 Task: Add a signature Cole Ward containing With thanks and best wishes, Cole Ward to email address softage.10@softage.net and add a folder Billboards
Action: Mouse moved to (65, 239)
Screenshot: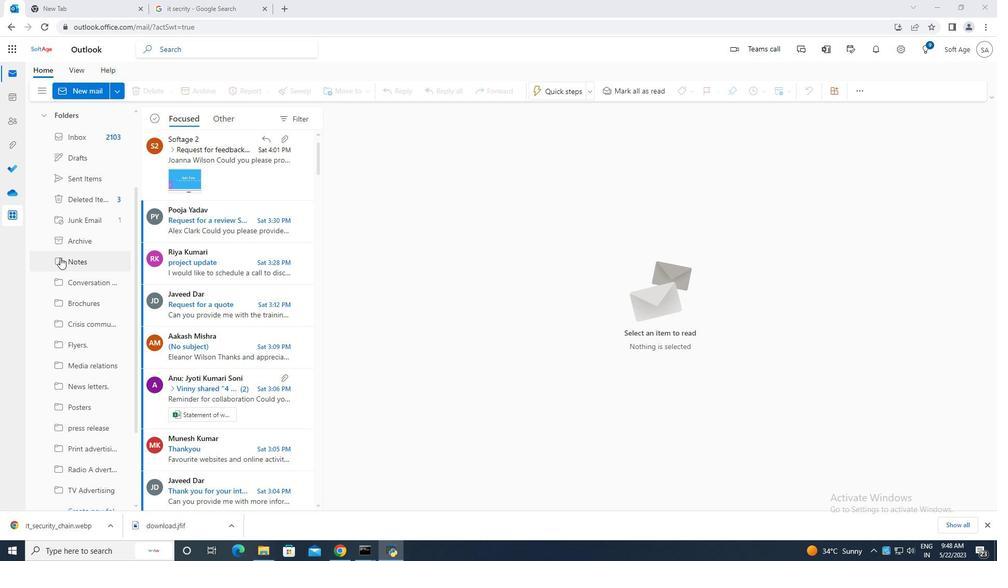 
Action: Key pressed <Key.f1>
Screenshot: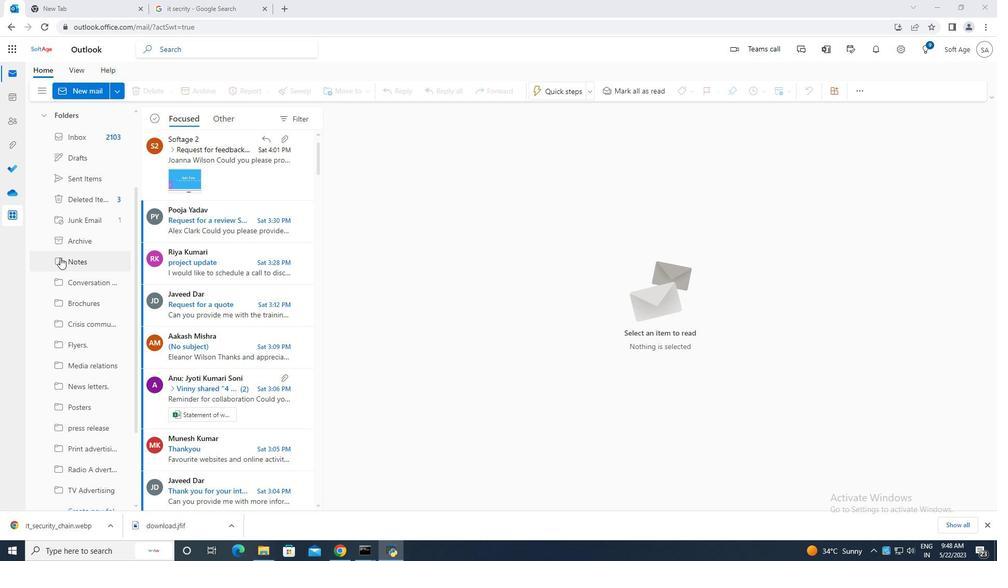 
Action: Mouse moved to (94, 93)
Screenshot: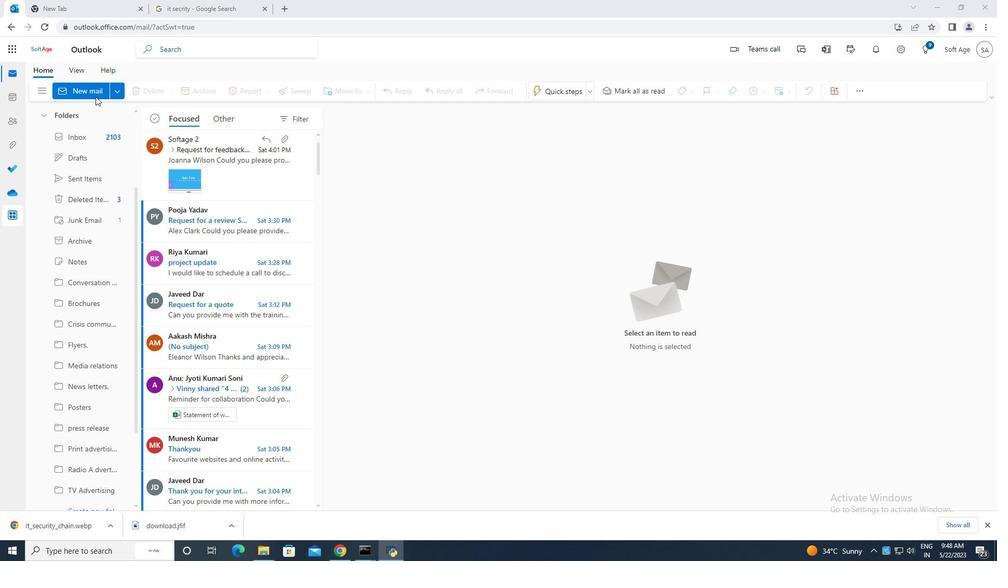 
Action: Mouse pressed left at (94, 93)
Screenshot: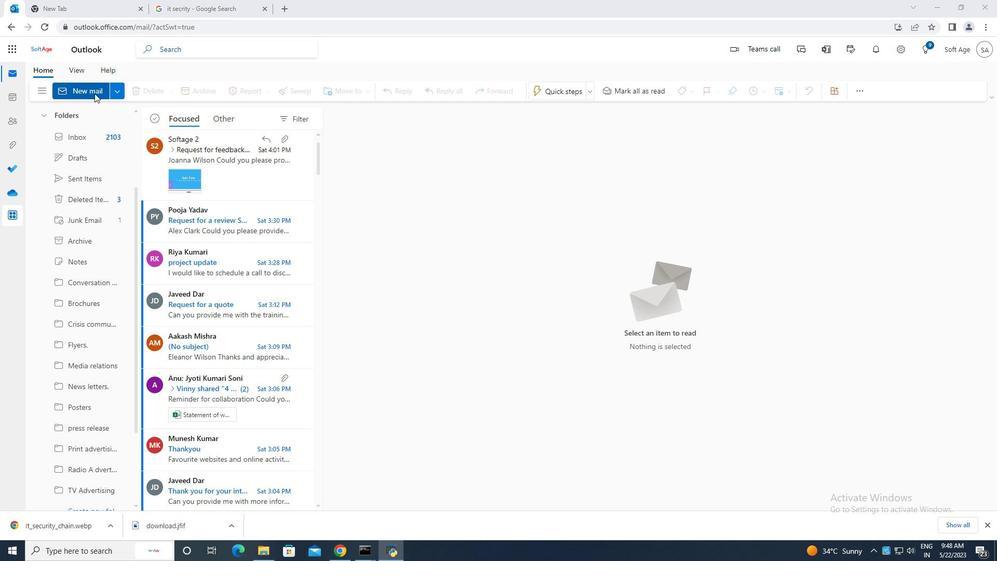 
Action: Mouse moved to (670, 92)
Screenshot: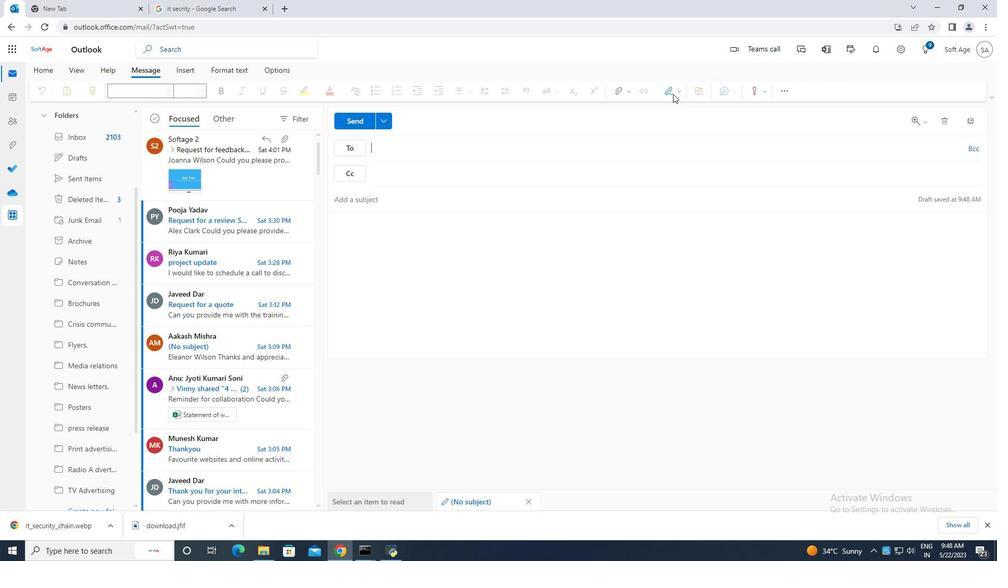 
Action: Mouse pressed left at (670, 92)
Screenshot: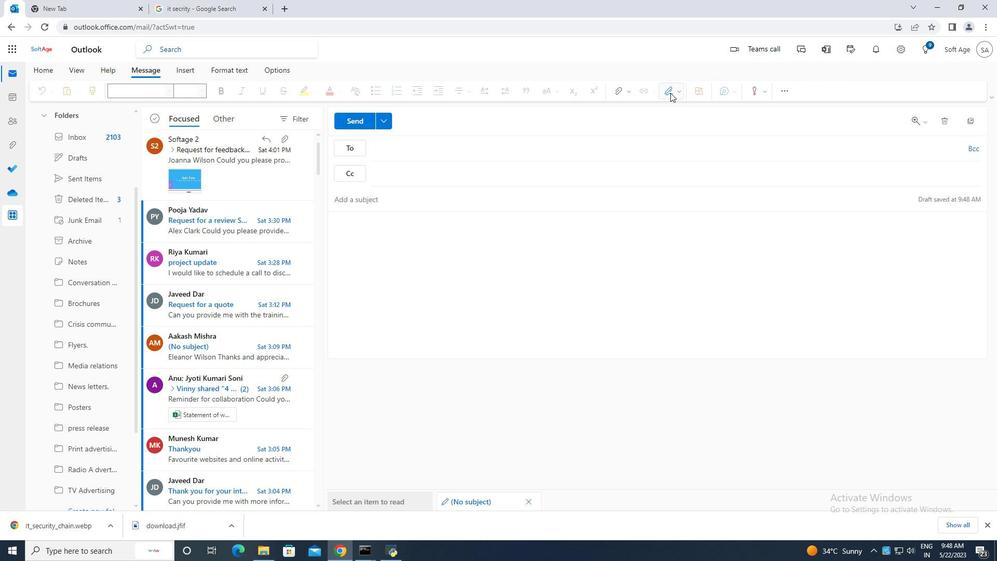 
Action: Mouse moved to (656, 131)
Screenshot: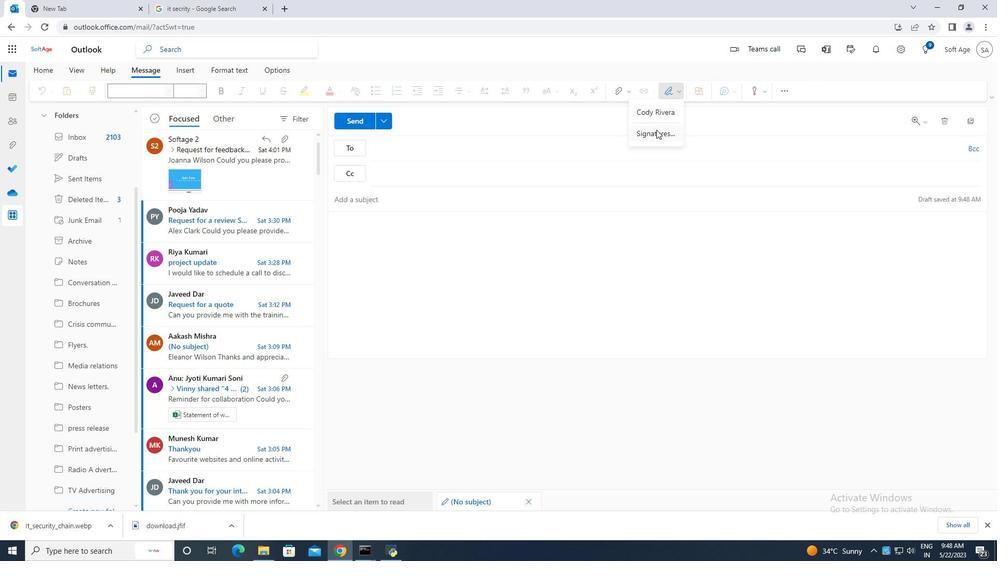 
Action: Mouse pressed left at (656, 131)
Screenshot: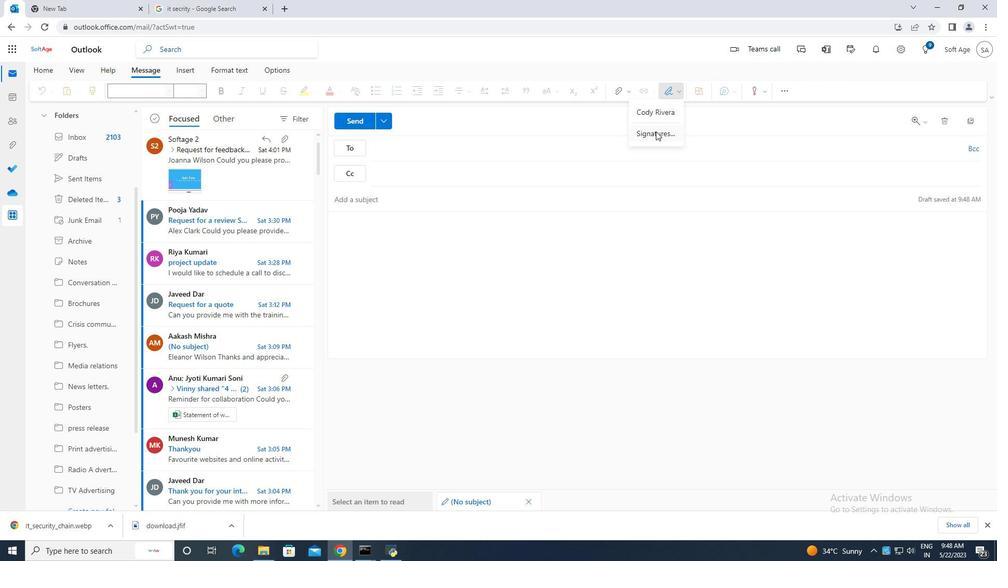 
Action: Mouse moved to (707, 174)
Screenshot: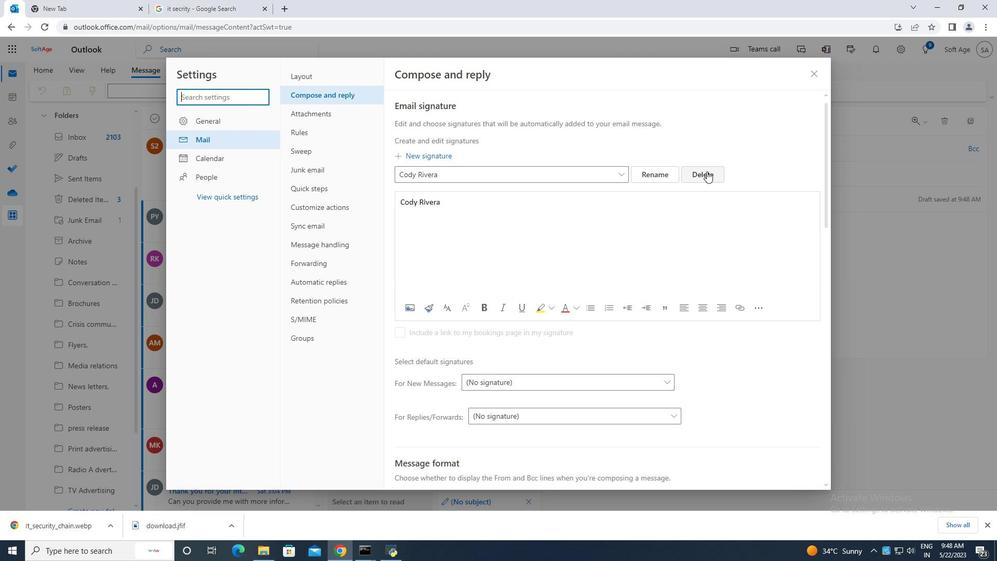 
Action: Mouse pressed left at (707, 174)
Screenshot: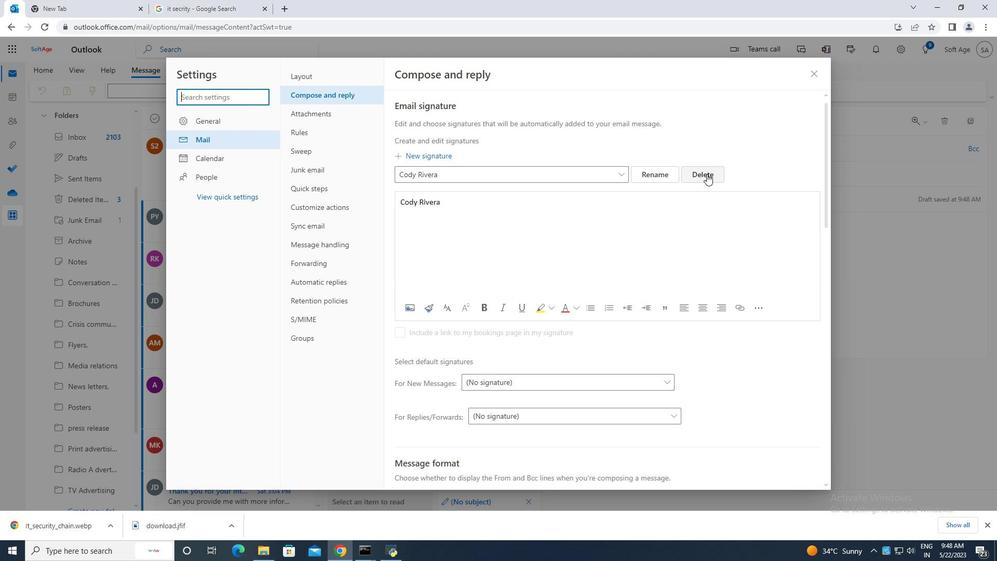 
Action: Mouse moved to (481, 172)
Screenshot: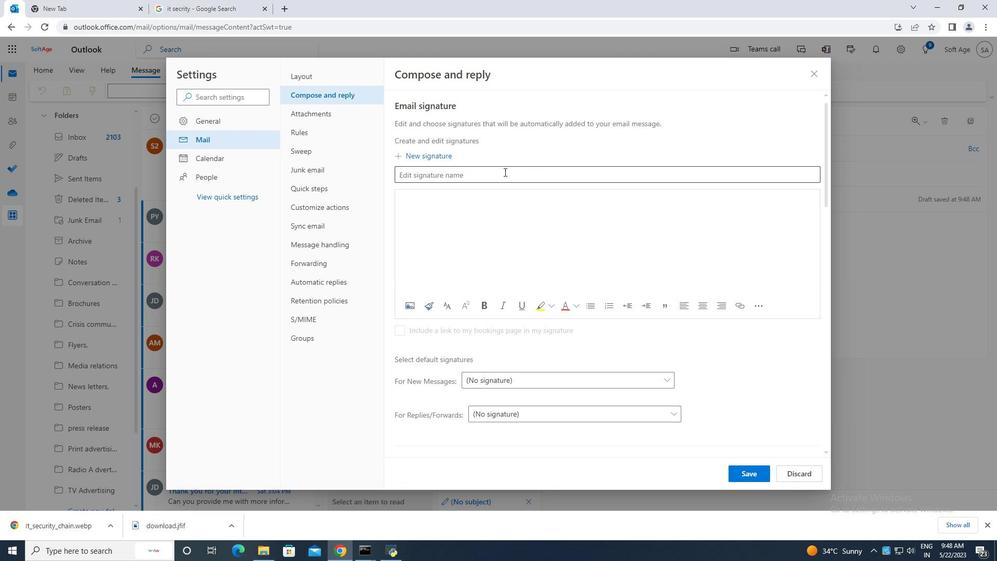 
Action: Mouse pressed left at (481, 172)
Screenshot: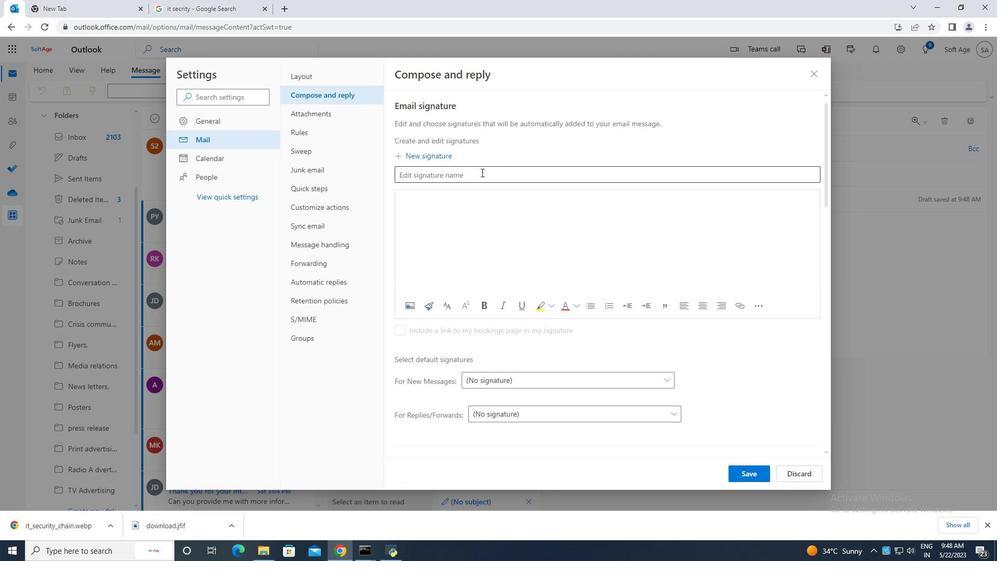 
Action: Key pressed <Key.caps_lock>C<Key.caps_lock>ole<Key.space><Key.caps_lock>W<Key.caps_lock>ard<Key.space>
Screenshot: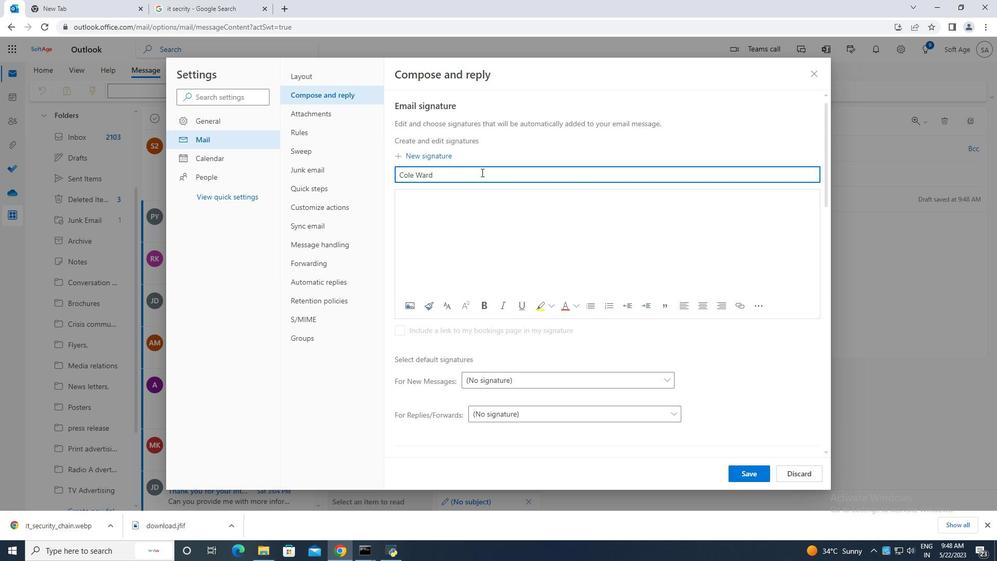 
Action: Mouse moved to (434, 195)
Screenshot: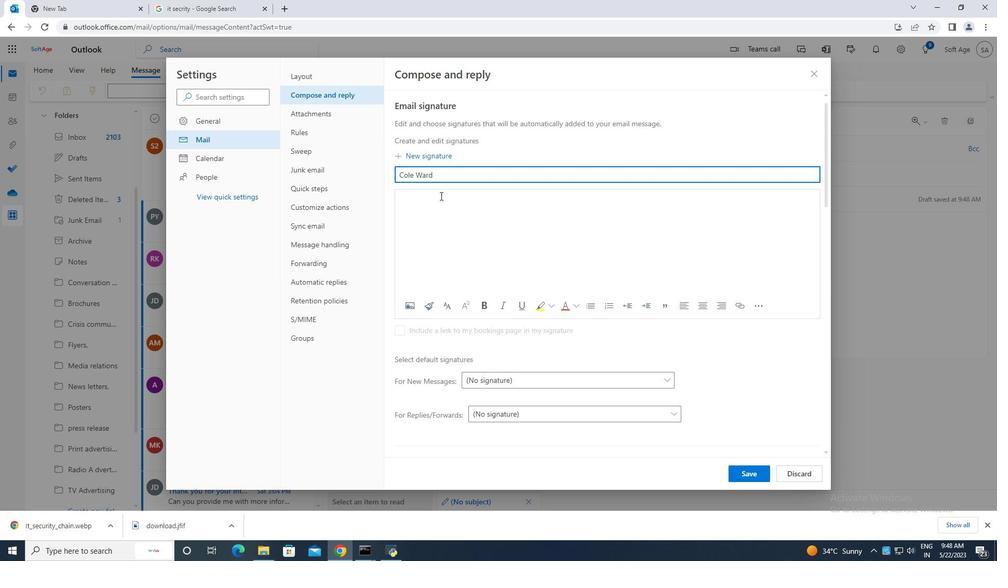 
Action: Mouse pressed left at (434, 195)
Screenshot: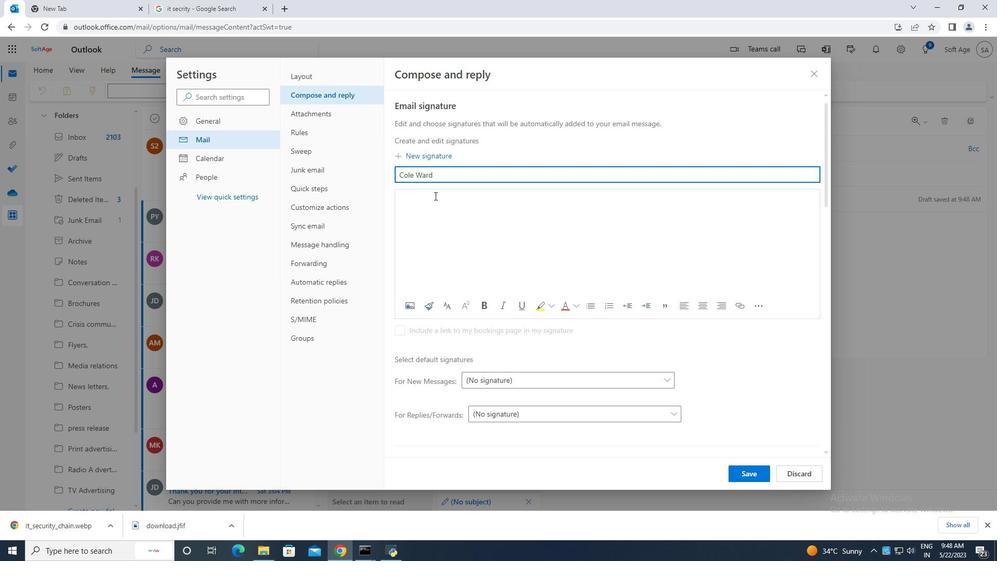 
Action: Key pressed <Key.caps_lock>C<Key.caps_lock>ole<Key.space><Key.caps_lock>W<Key.caps_lock>ard
Screenshot: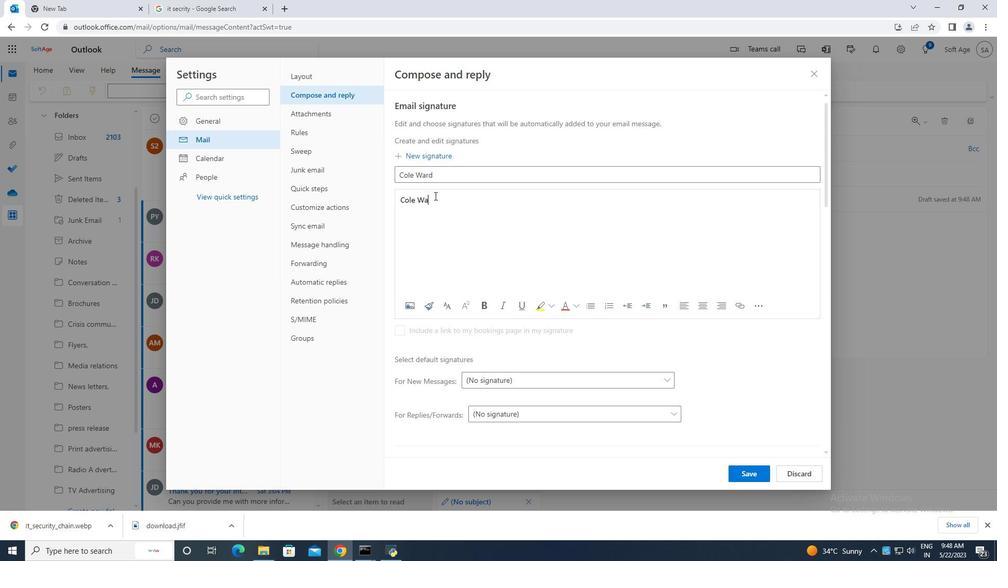 
Action: Mouse moved to (756, 471)
Screenshot: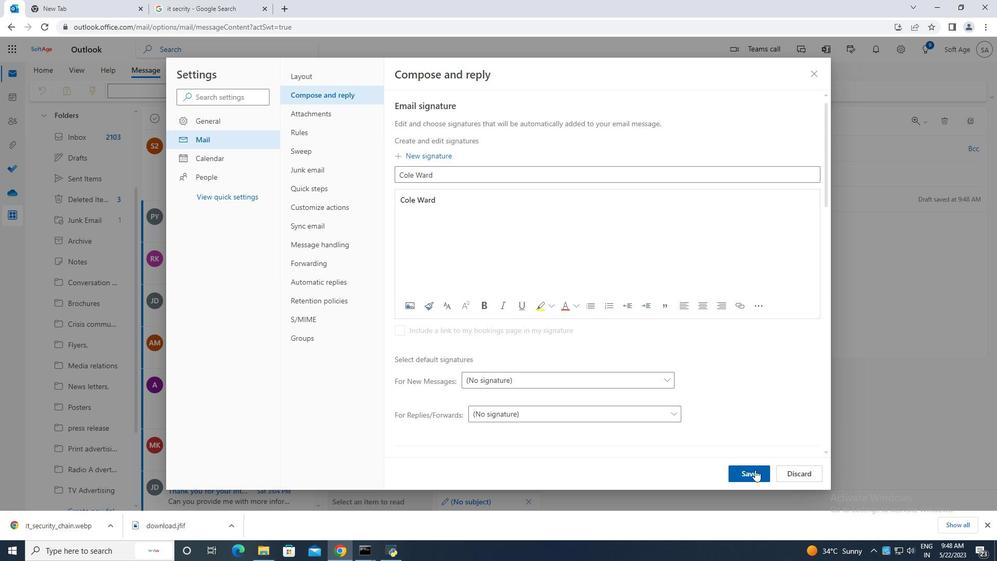 
Action: Mouse pressed left at (756, 471)
Screenshot: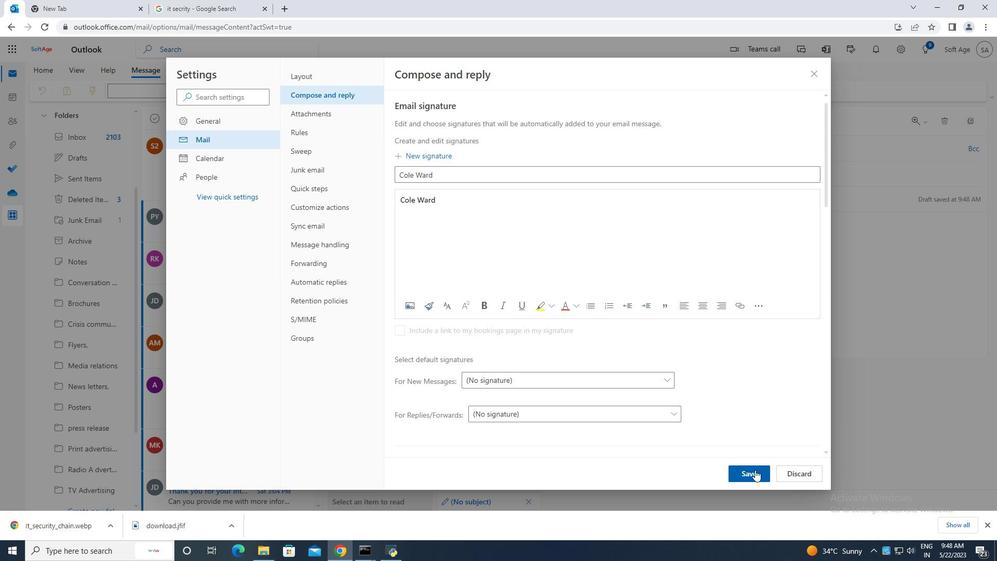 
Action: Mouse moved to (816, 77)
Screenshot: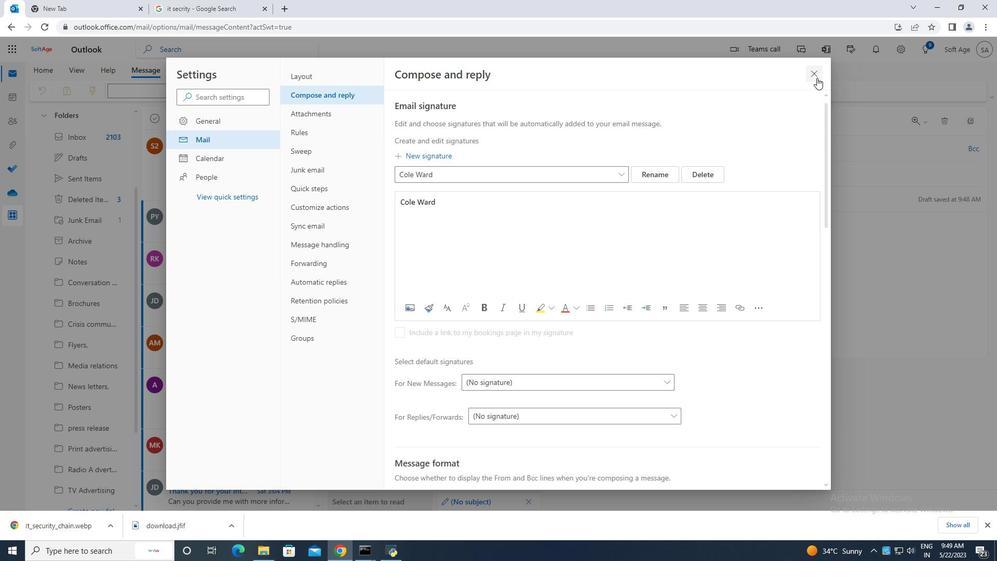 
Action: Mouse pressed left at (816, 77)
Screenshot: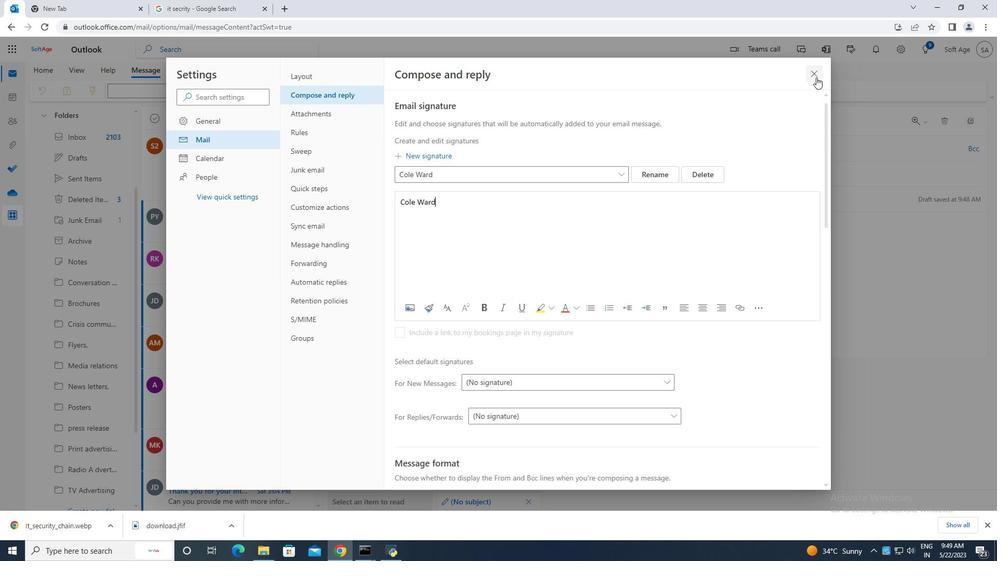 
Action: Mouse moved to (672, 91)
Screenshot: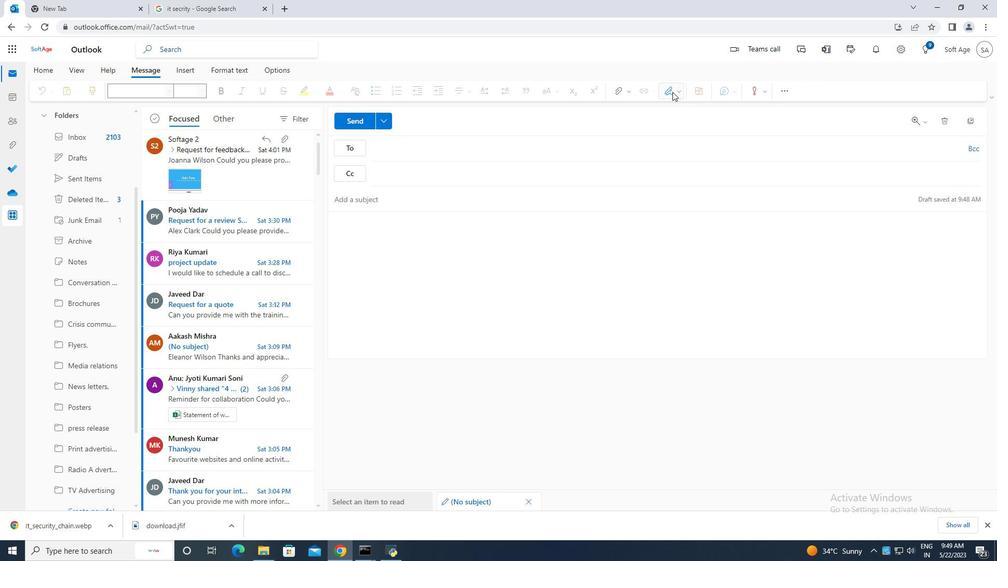 
Action: Mouse pressed left at (672, 91)
Screenshot: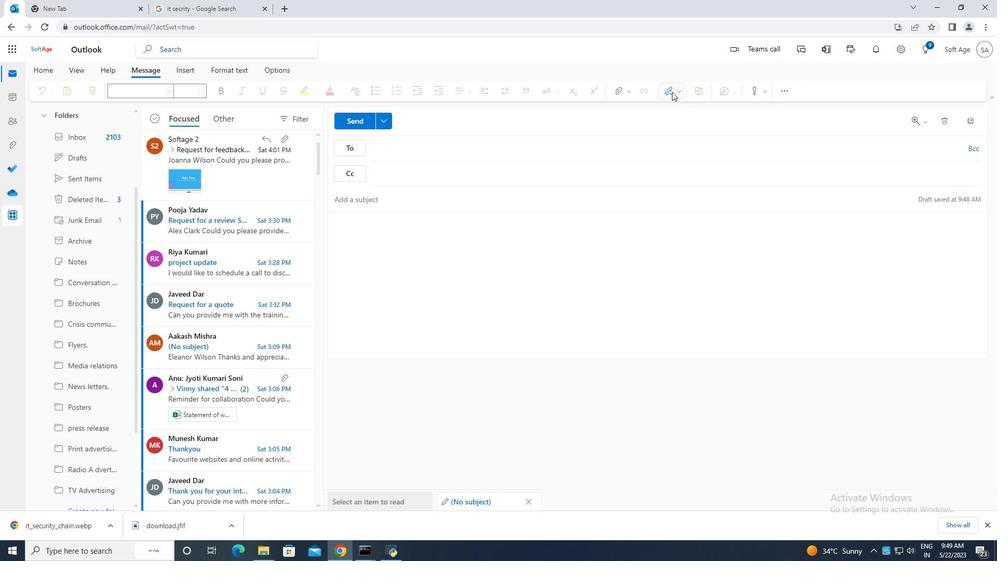 
Action: Mouse moved to (663, 113)
Screenshot: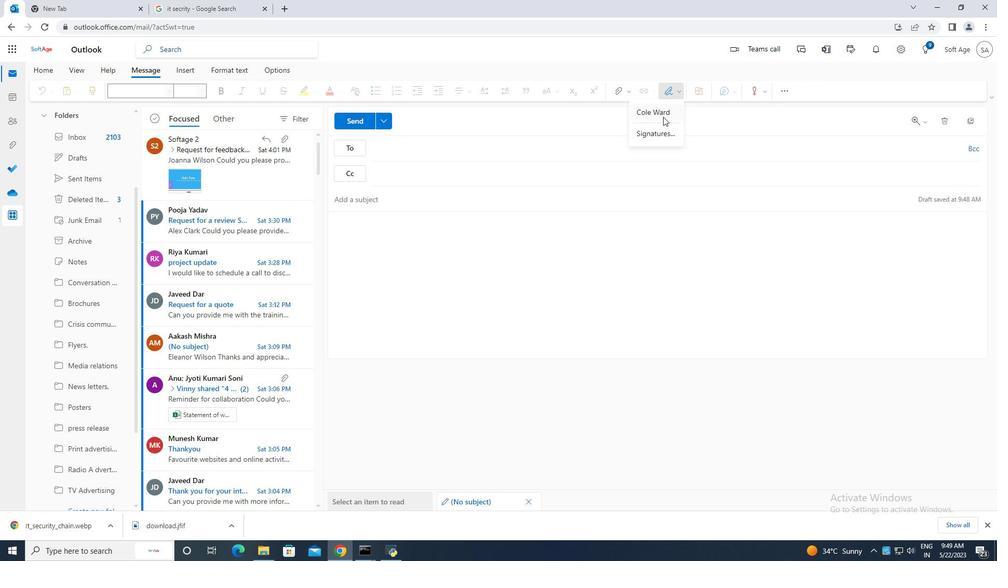 
Action: Mouse pressed left at (663, 113)
Screenshot: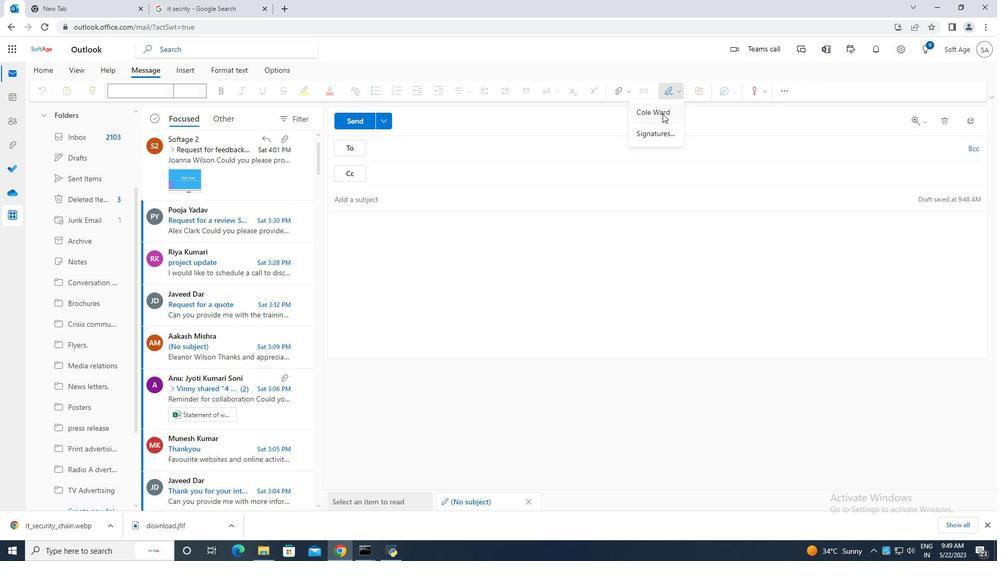 
Action: Mouse moved to (349, 222)
Screenshot: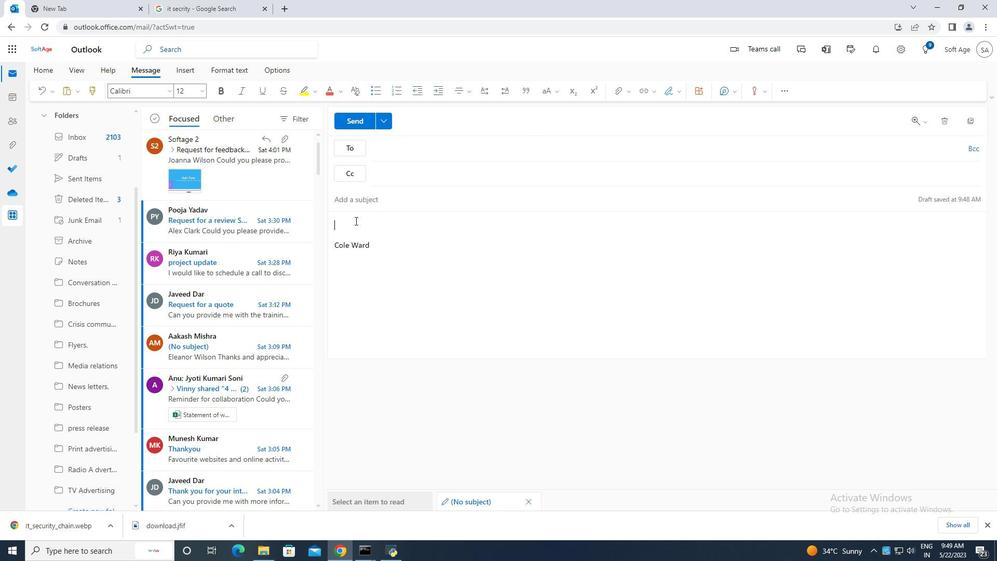 
Action: Key pressed <Key.caps_lock>C<Key.caps_lock>ontaining<Key.space>with<Key.space>thanks<Key.space>and<Key.space>best<Key.space>wishes,
Screenshot: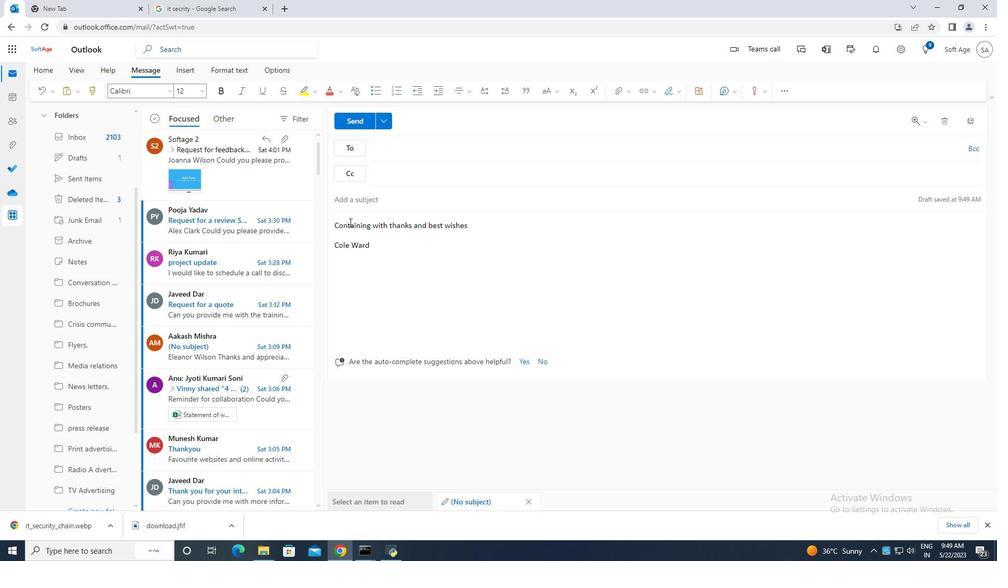 
Action: Mouse moved to (402, 151)
Screenshot: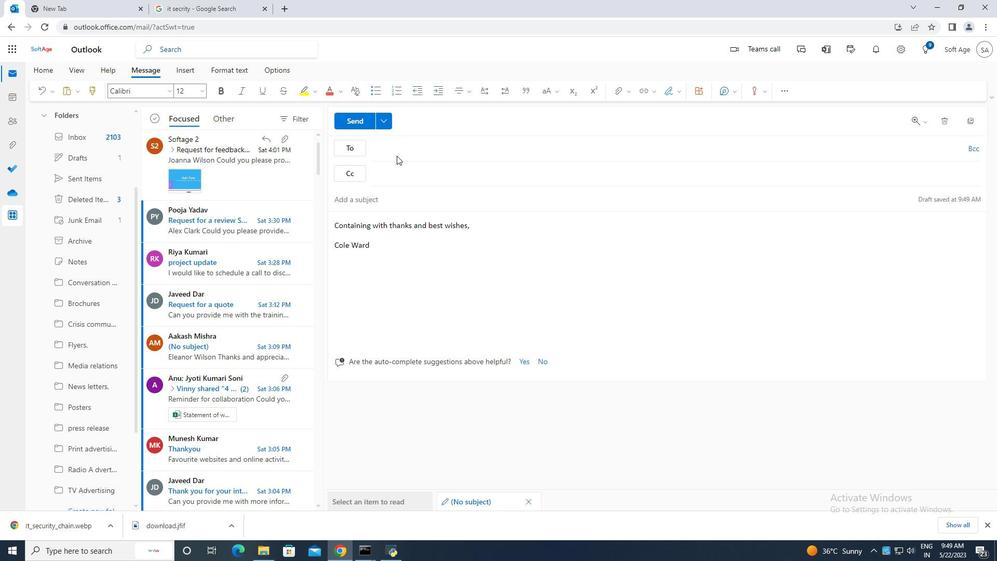 
Action: Mouse pressed left at (402, 151)
Screenshot: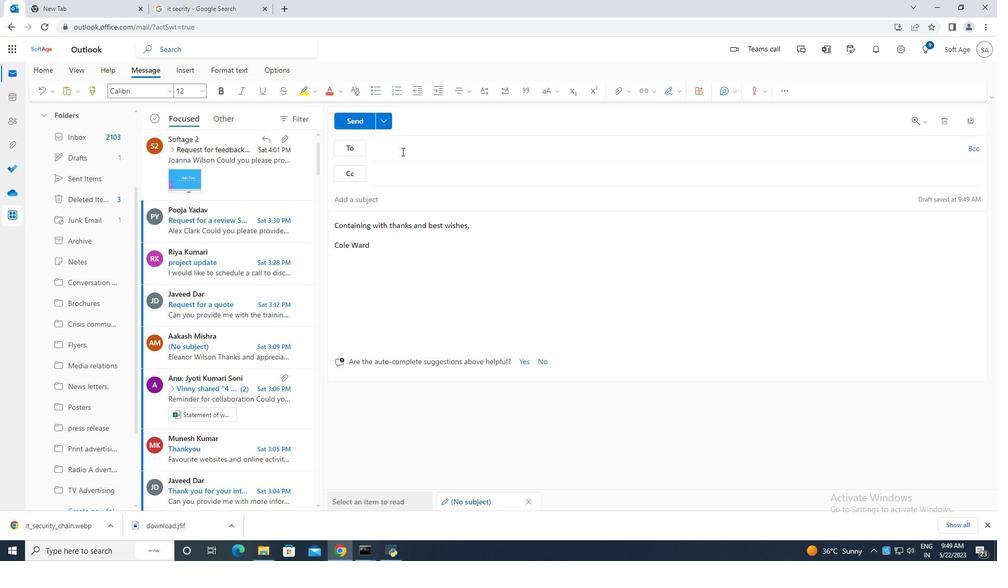 
Action: Key pressed softage.10
Screenshot: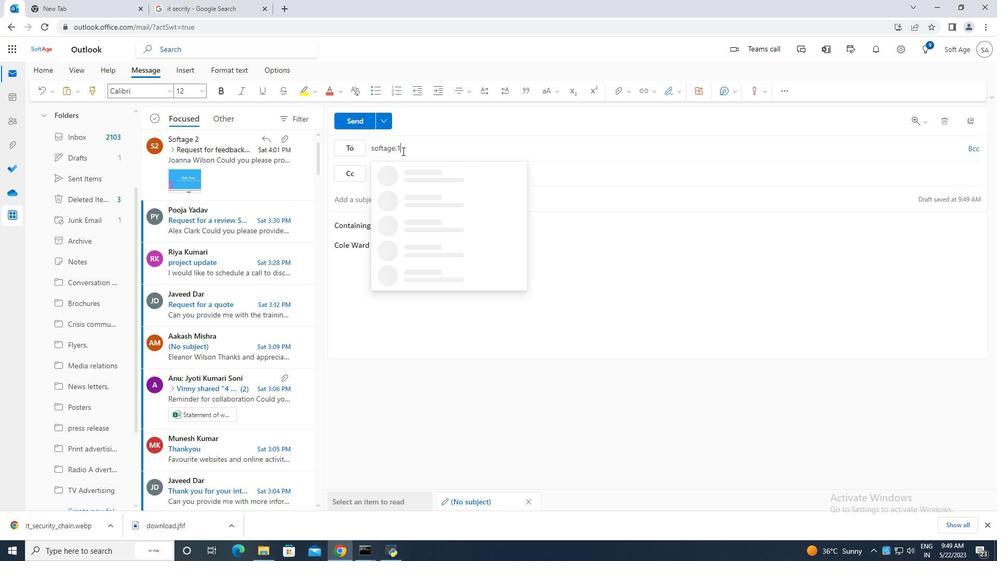 
Action: Mouse moved to (481, 199)
Screenshot: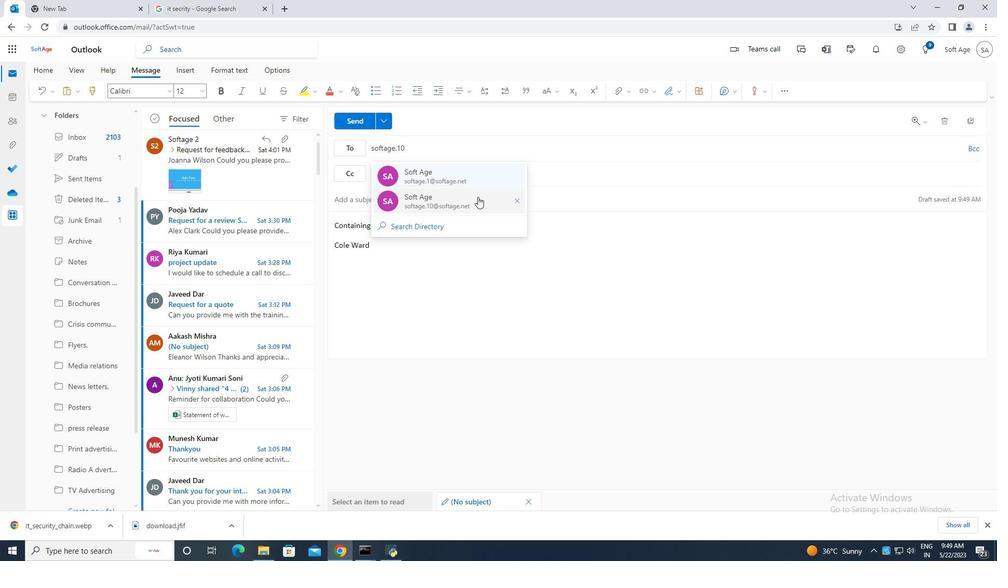 
Action: Mouse pressed left at (481, 199)
Screenshot: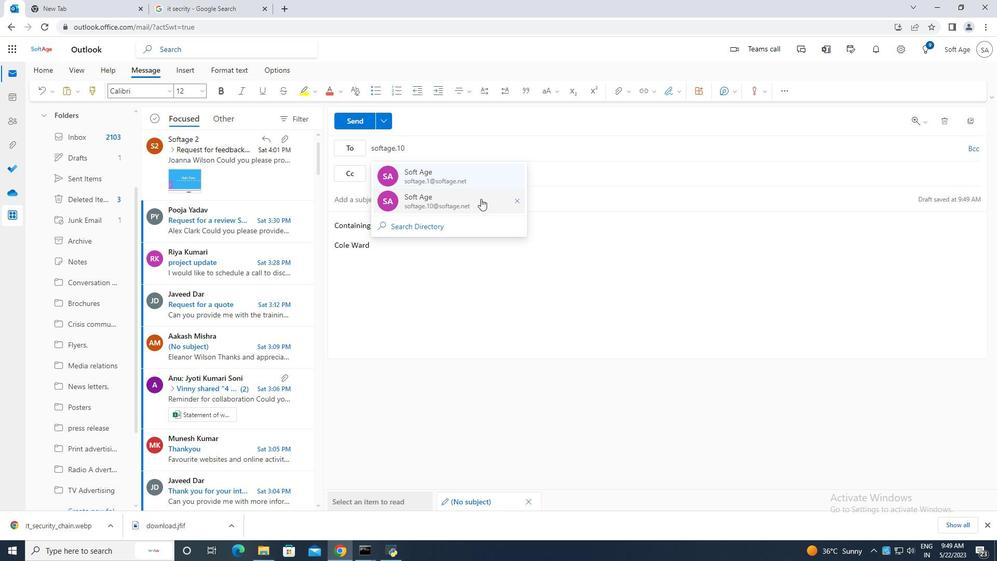 
Action: Mouse moved to (82, 477)
Screenshot: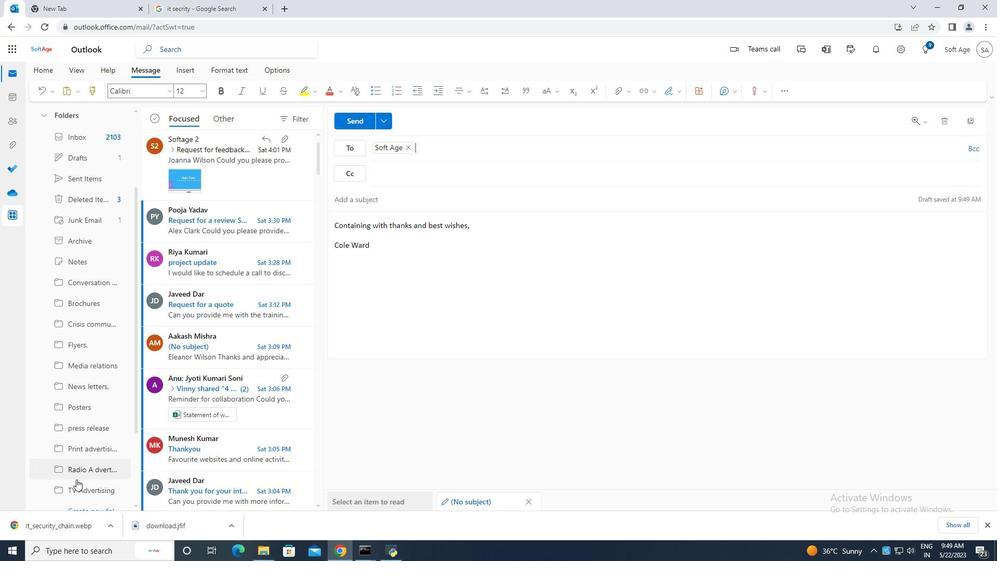 
Action: Mouse scrolled (82, 476) with delta (0, 0)
Screenshot: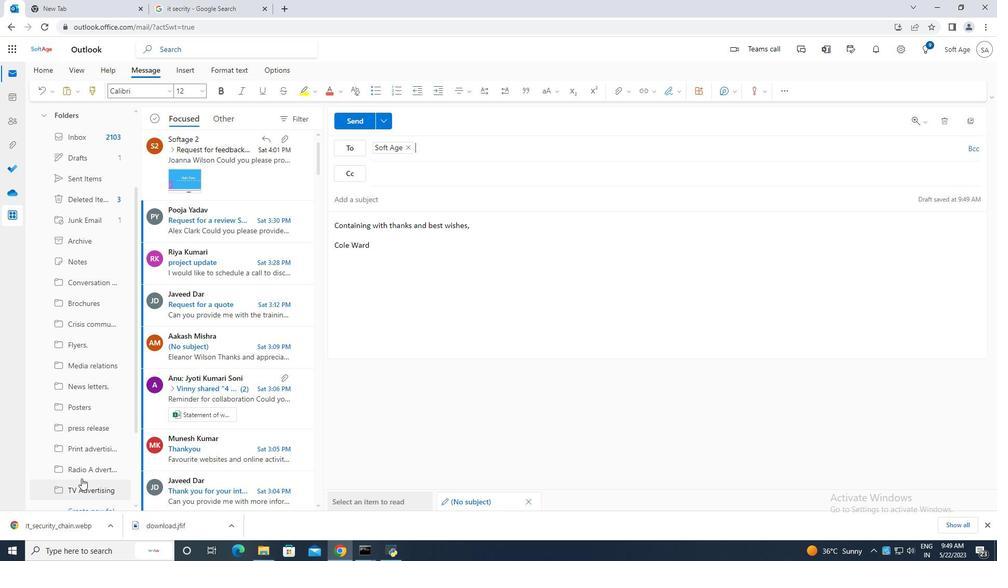 
Action: Mouse scrolled (82, 476) with delta (0, 0)
Screenshot: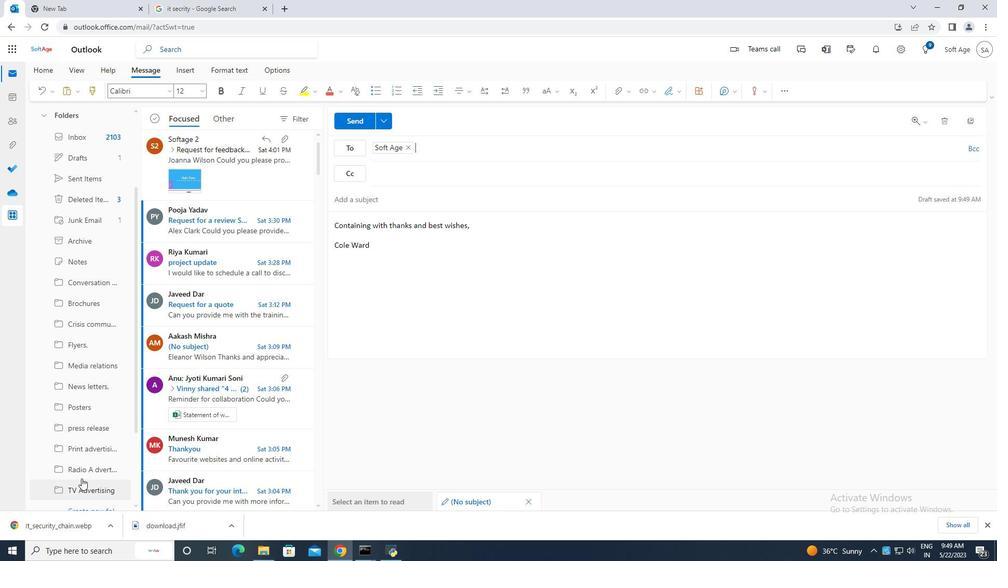 
Action: Mouse scrolled (82, 476) with delta (0, 0)
Screenshot: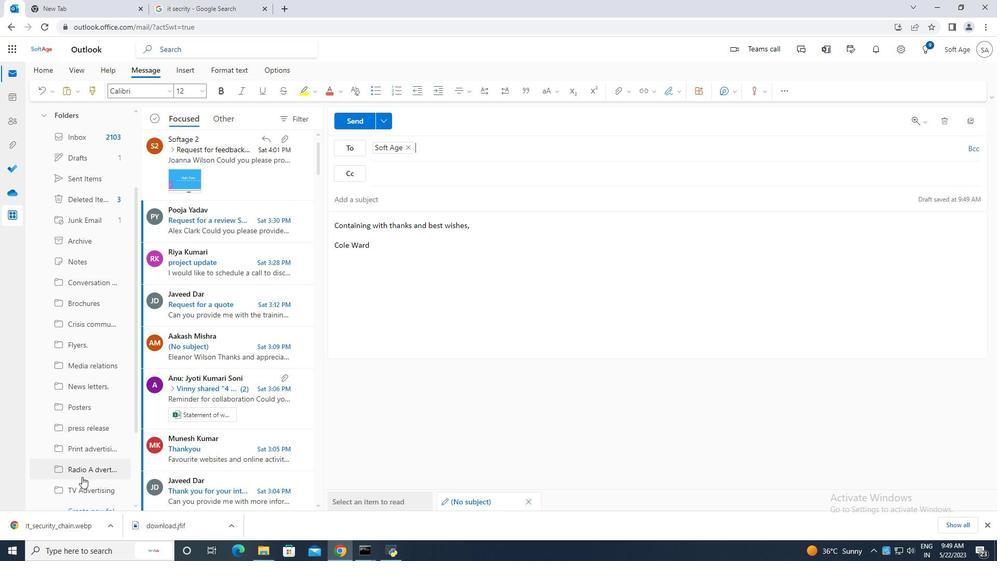 
Action: Mouse scrolled (82, 476) with delta (0, 0)
Screenshot: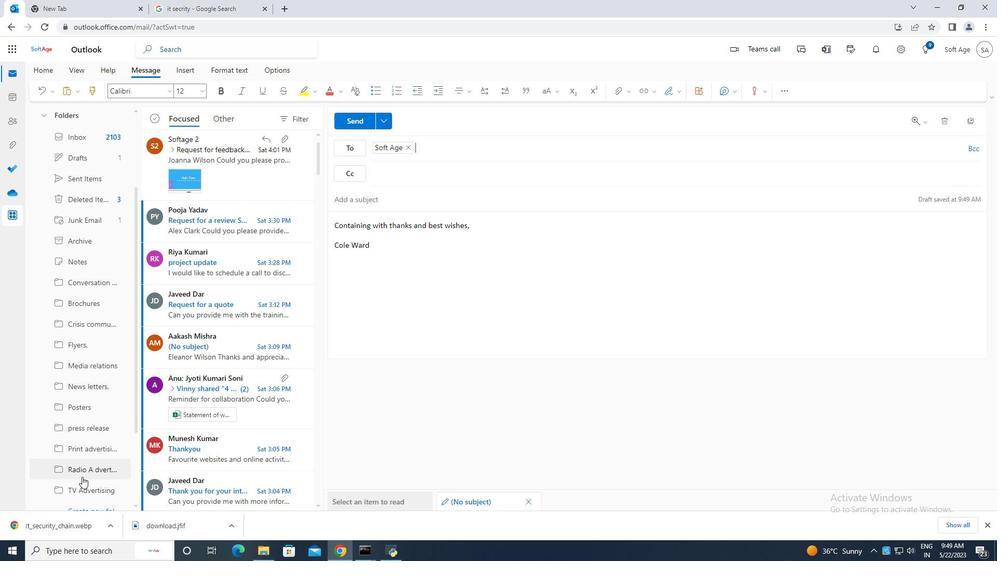 
Action: Mouse moved to (95, 405)
Screenshot: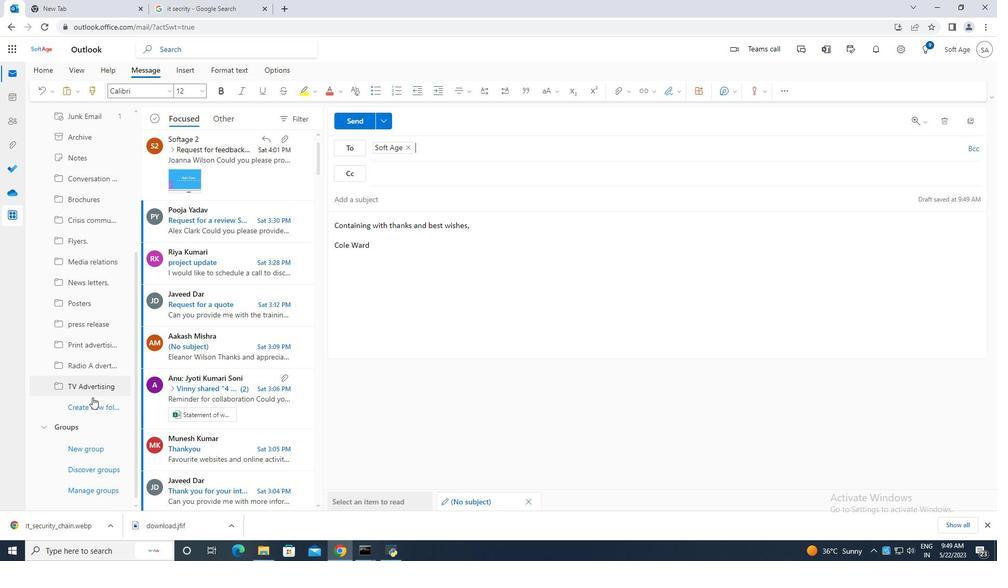 
Action: Mouse pressed left at (95, 405)
Screenshot: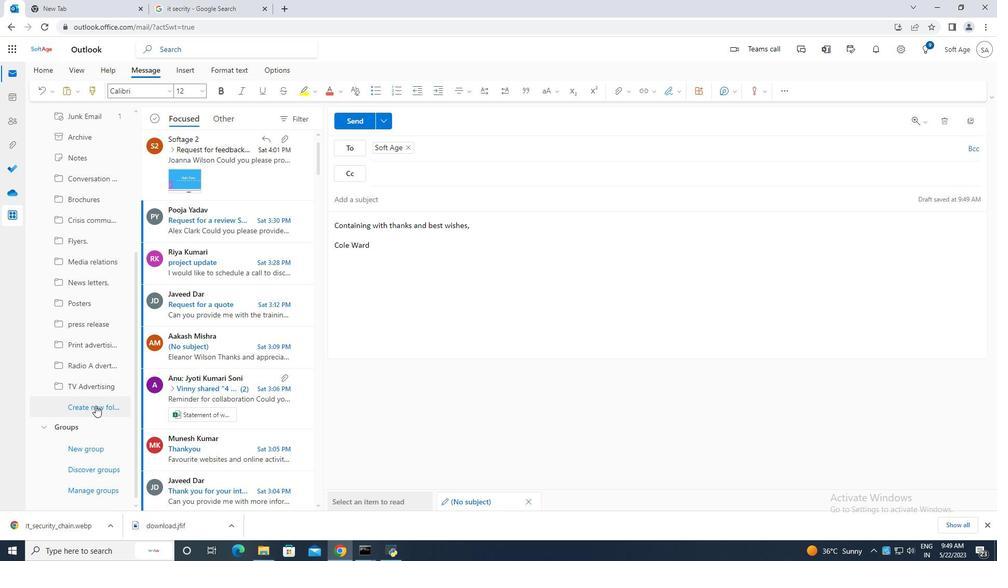 
Action: Key pressed <Key.caps_lock>B<Key.caps_lock>illboards
Screenshot: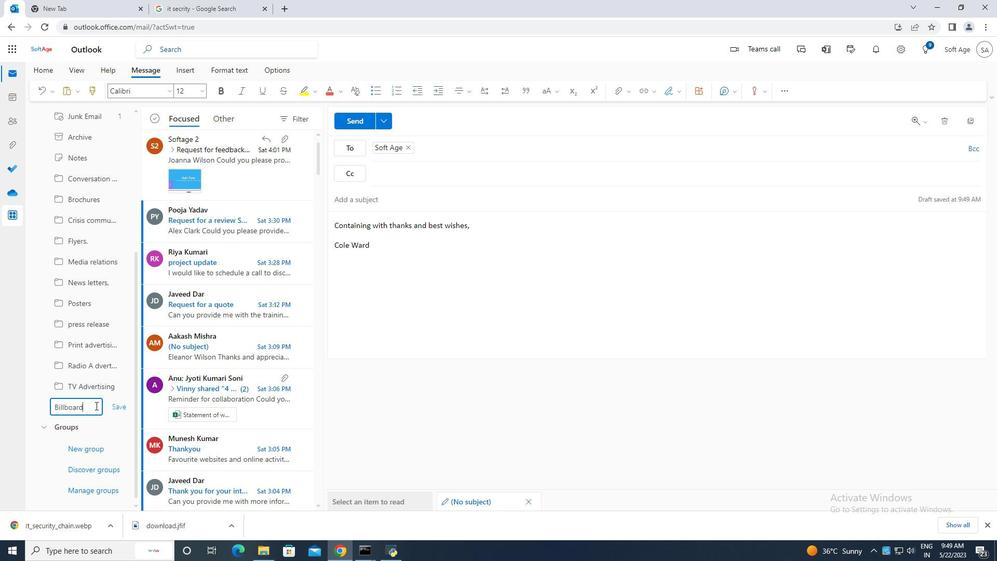 
Action: Mouse moved to (122, 406)
Screenshot: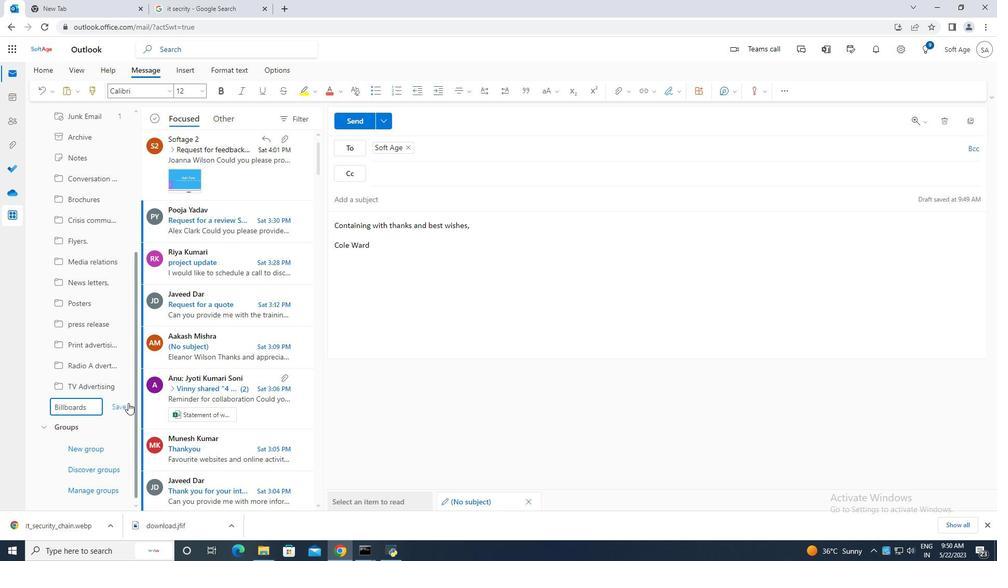 
Action: Mouse pressed left at (122, 406)
Screenshot: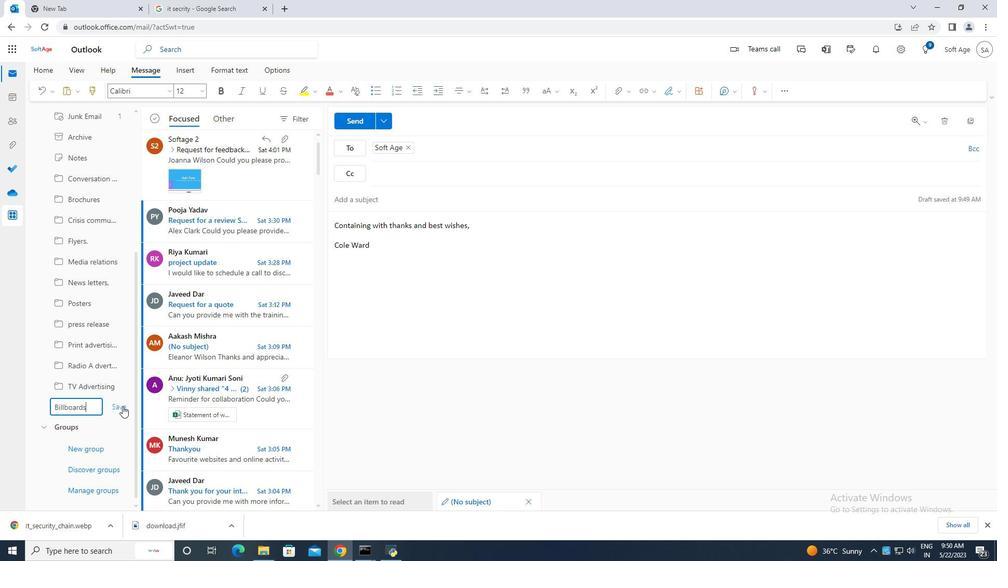 
Action: Mouse moved to (361, 123)
Screenshot: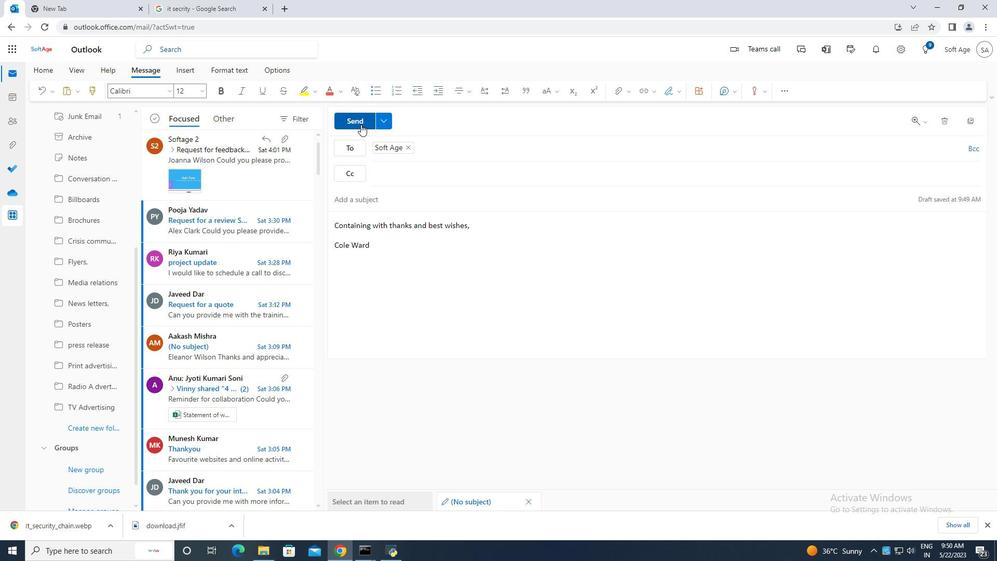 
Action: Mouse pressed left at (361, 123)
Screenshot: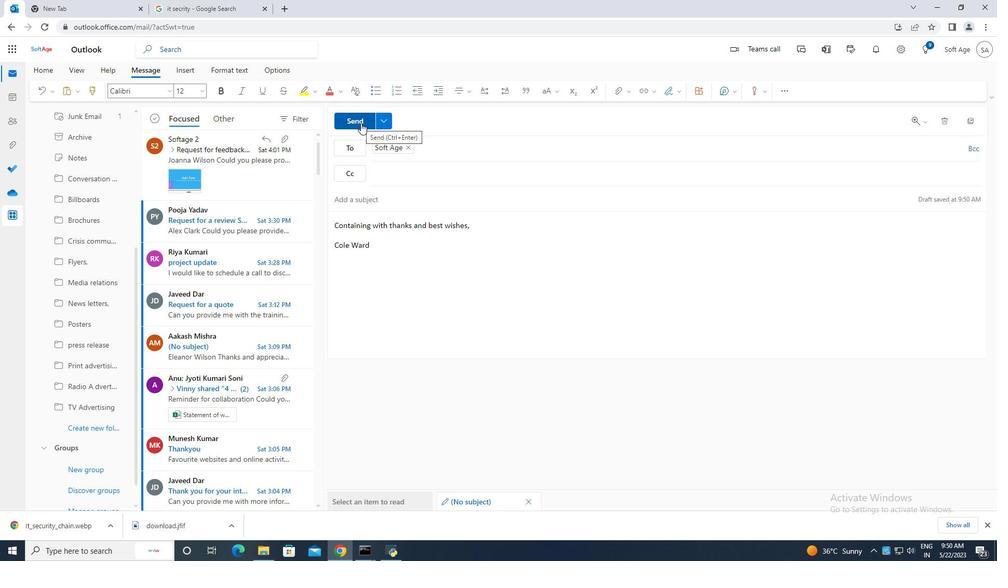 
Action: Mouse moved to (493, 300)
Screenshot: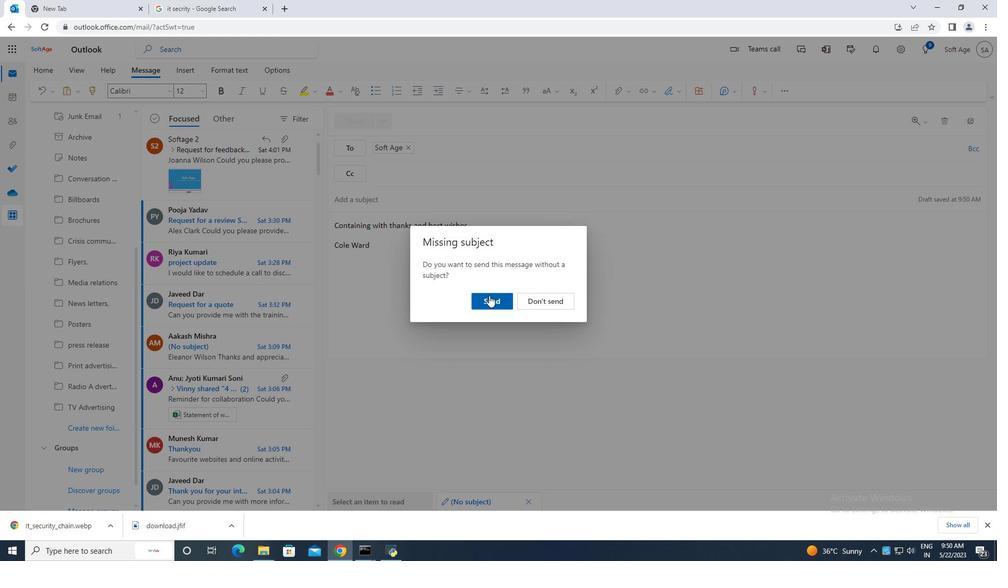 
Action: Mouse pressed left at (493, 300)
Screenshot: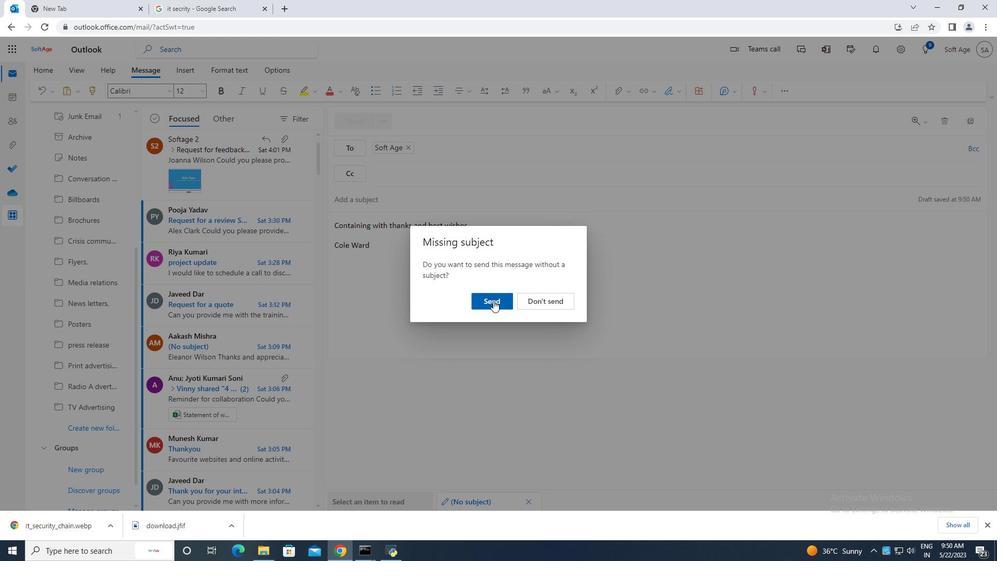 
Action: Mouse moved to (140, 315)
Screenshot: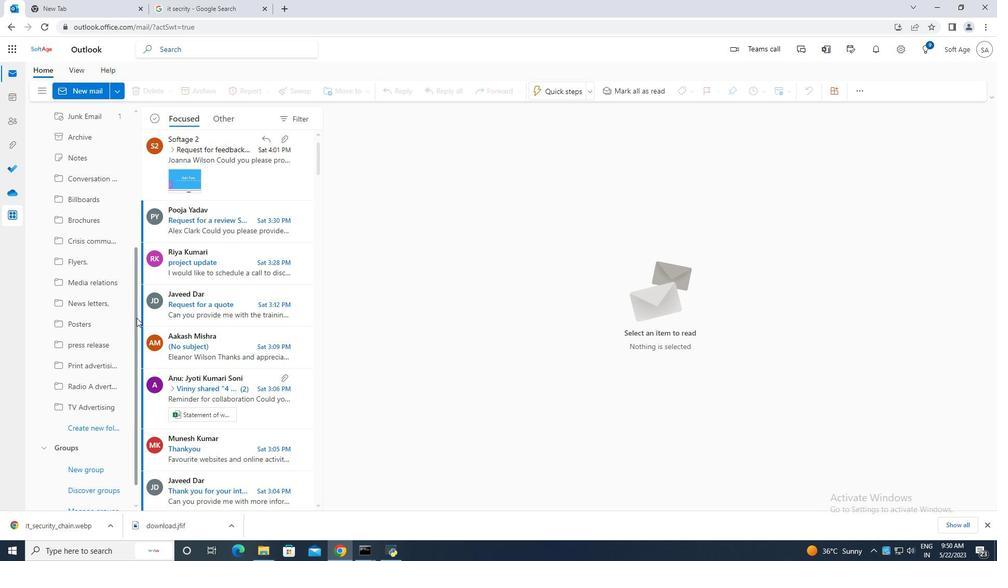 
